 Task: In the  document logo.txt Use the feature 'and check spelling and grammer' Change font style of header to '27' Select the body of letter and change paragraph spacing to  Double
Action: Mouse moved to (297, 316)
Screenshot: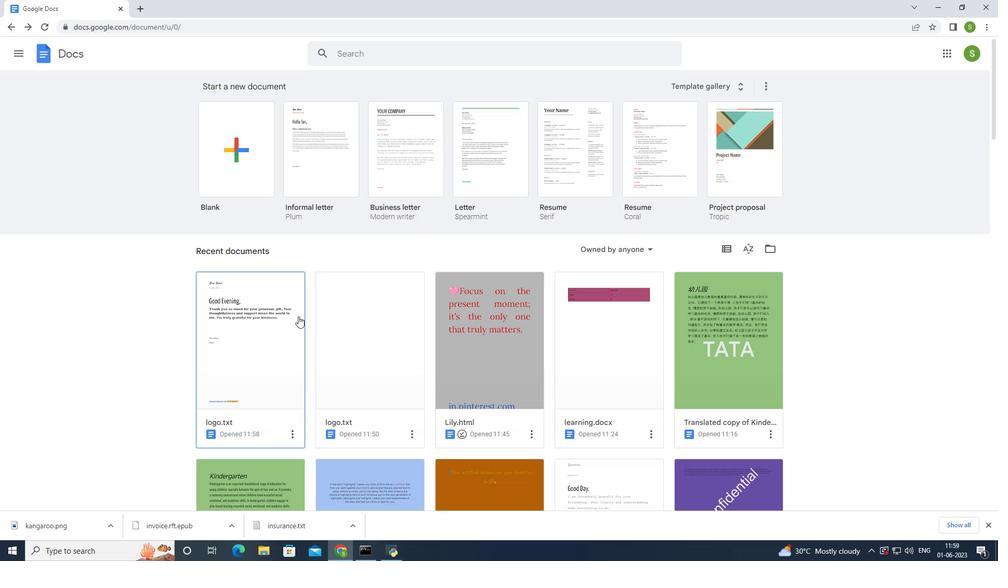 
Action: Mouse pressed left at (297, 316)
Screenshot: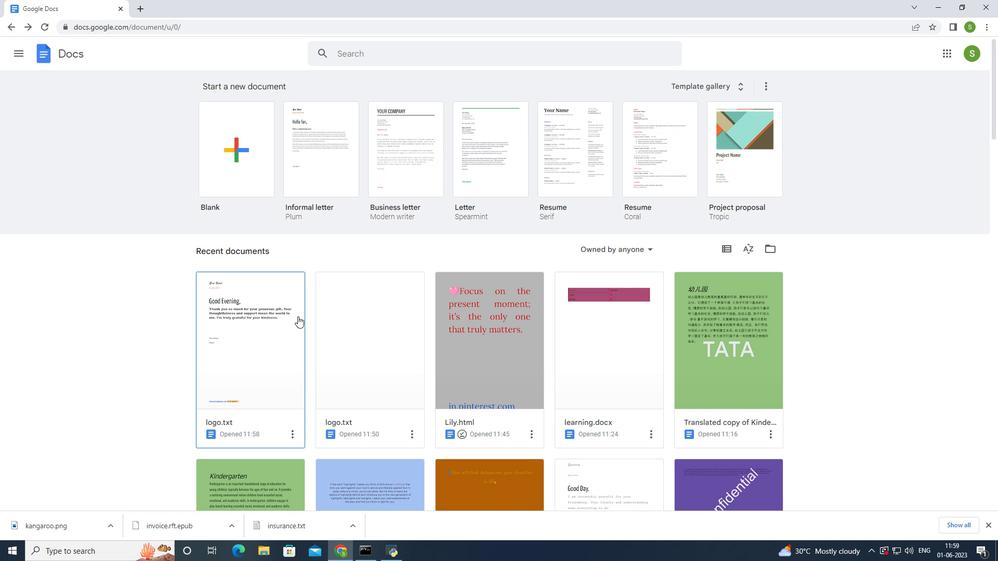 
Action: Mouse moved to (175, 63)
Screenshot: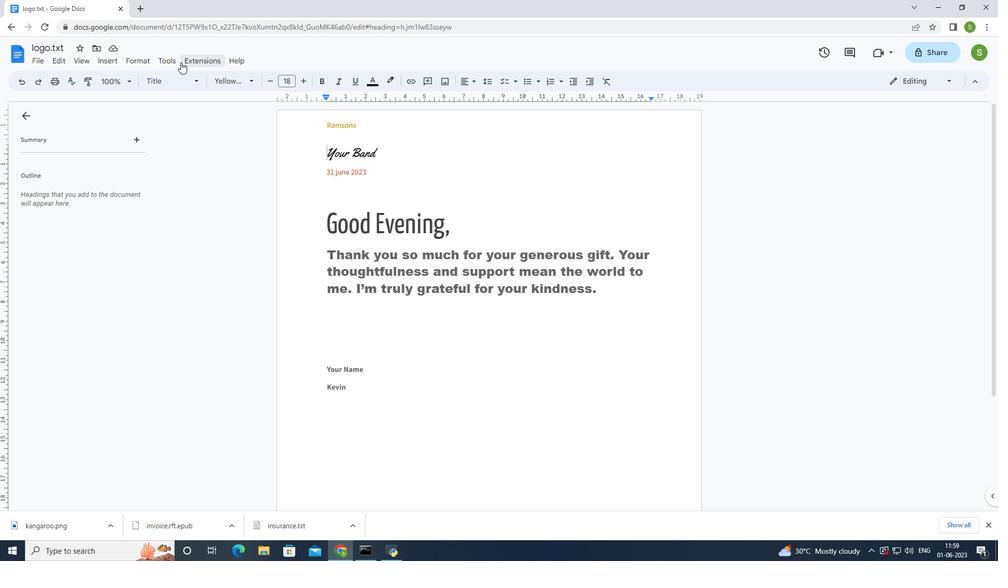 
Action: Mouse pressed left at (175, 63)
Screenshot: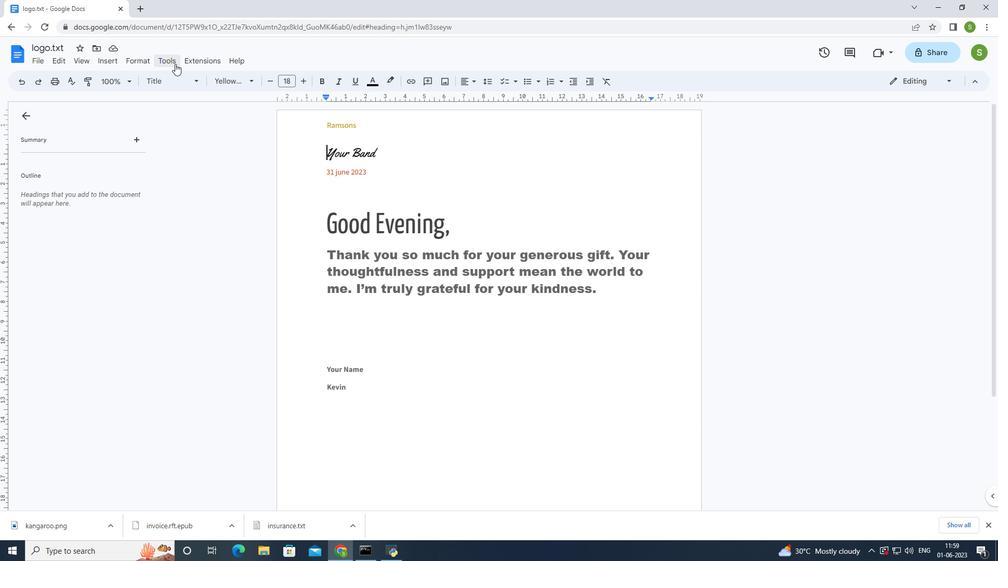 
Action: Mouse moved to (177, 76)
Screenshot: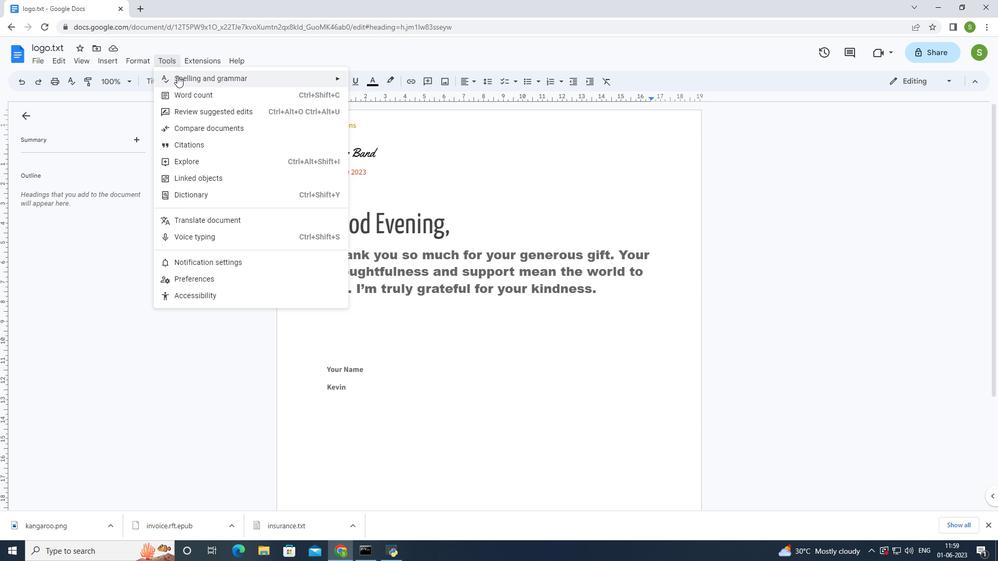 
Action: Mouse pressed left at (177, 76)
Screenshot: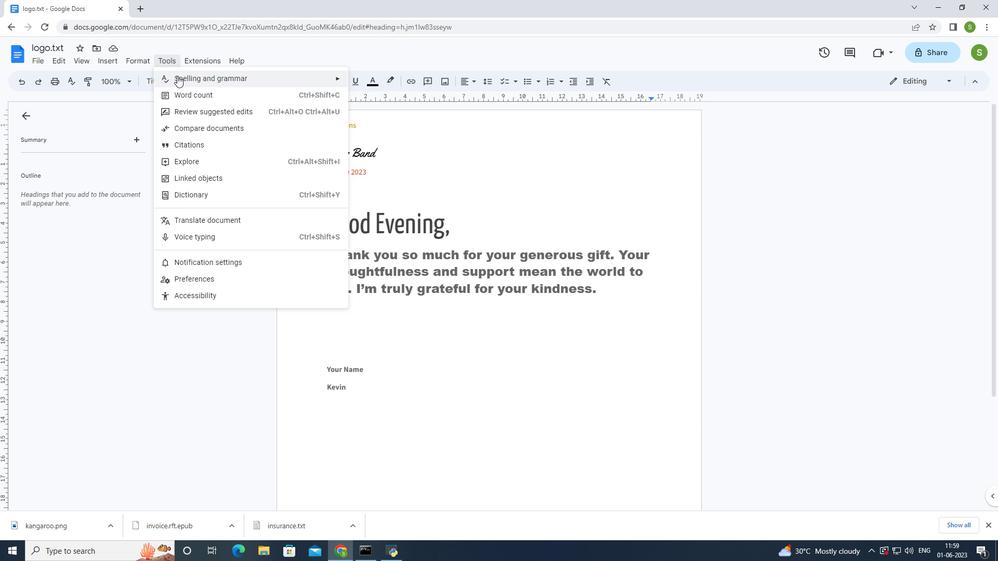 
Action: Mouse moved to (402, 82)
Screenshot: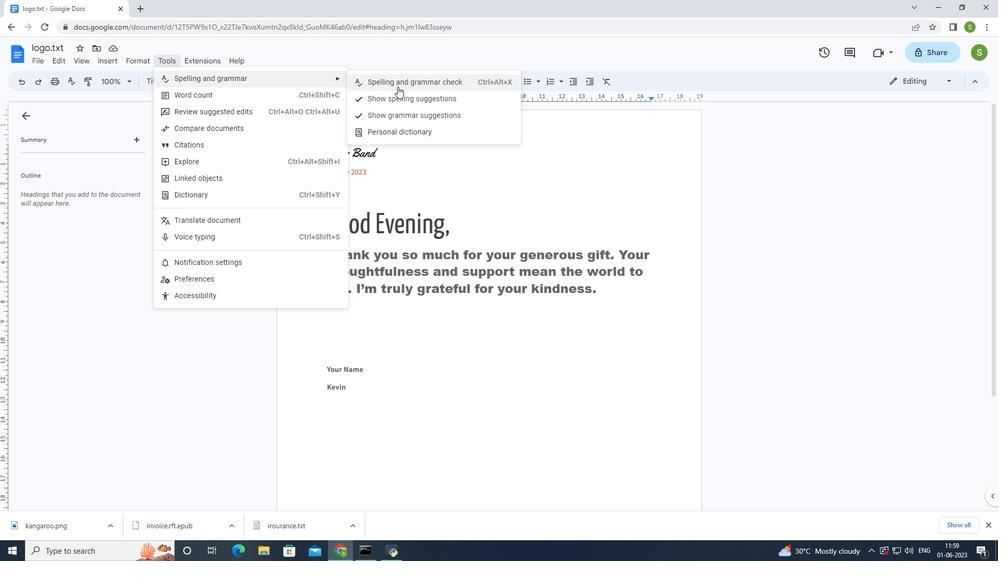 
Action: Mouse pressed left at (402, 82)
Screenshot: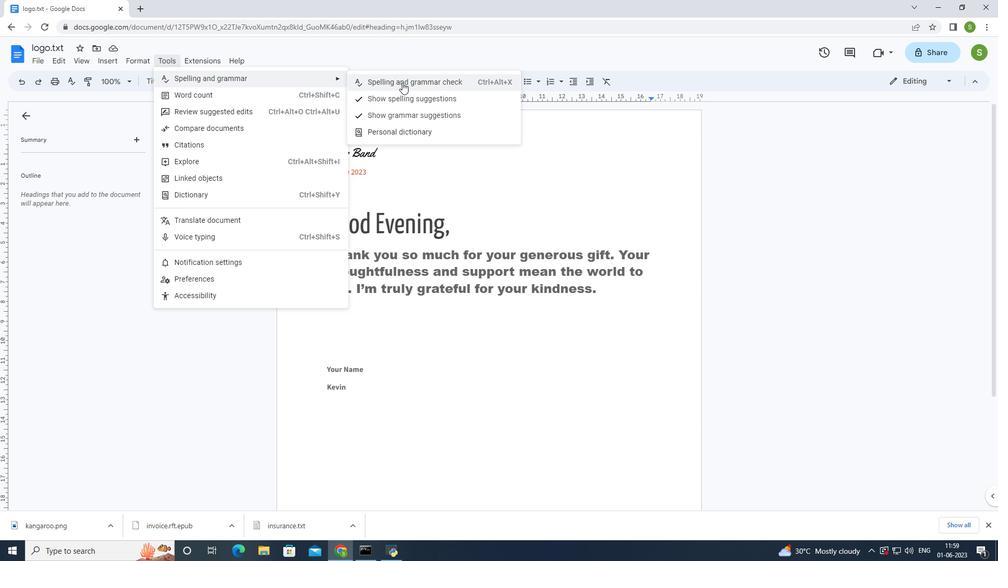 
Action: Mouse moved to (60, 47)
Screenshot: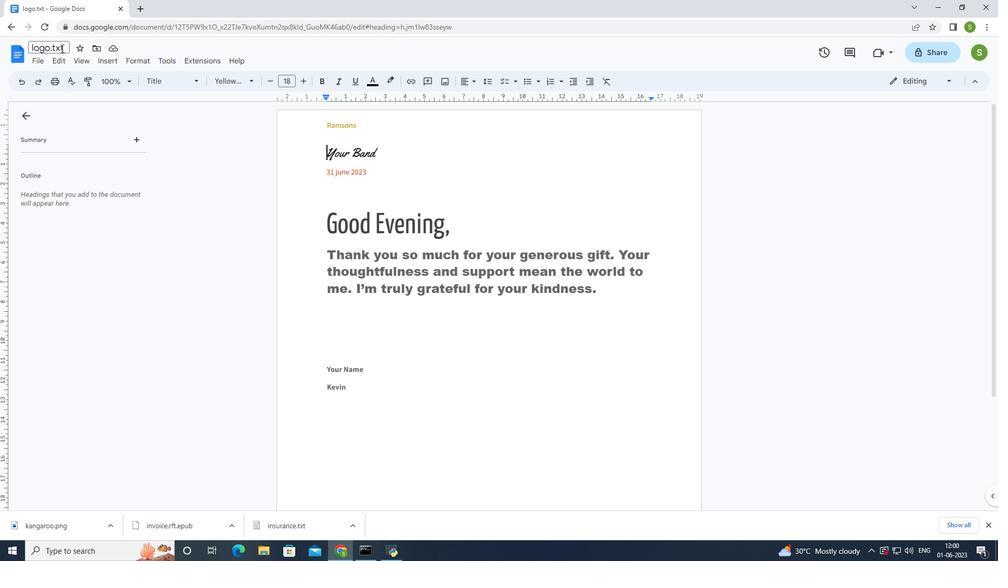 
Action: Mouse pressed left at (60, 47)
Screenshot: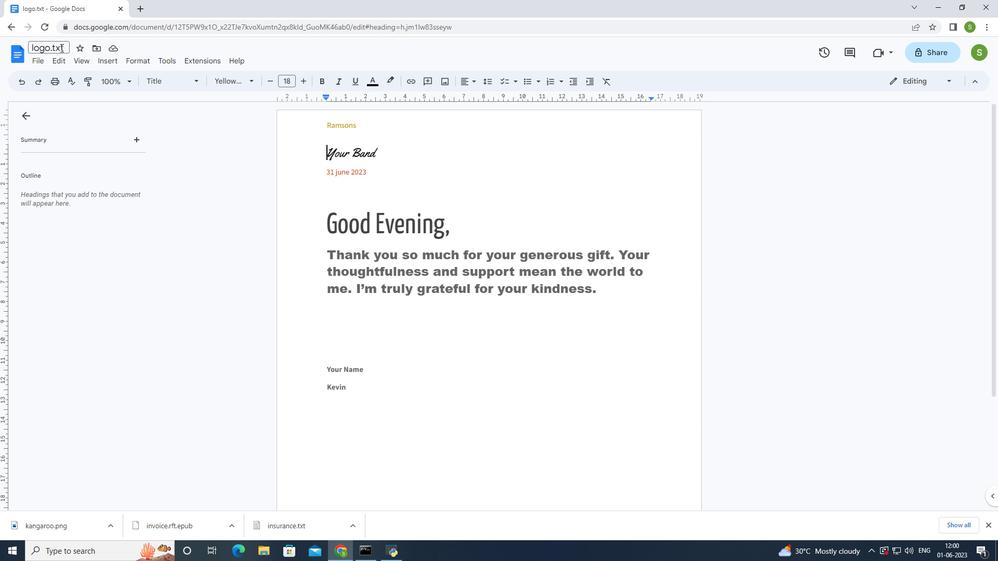 
Action: Mouse moved to (482, 206)
Screenshot: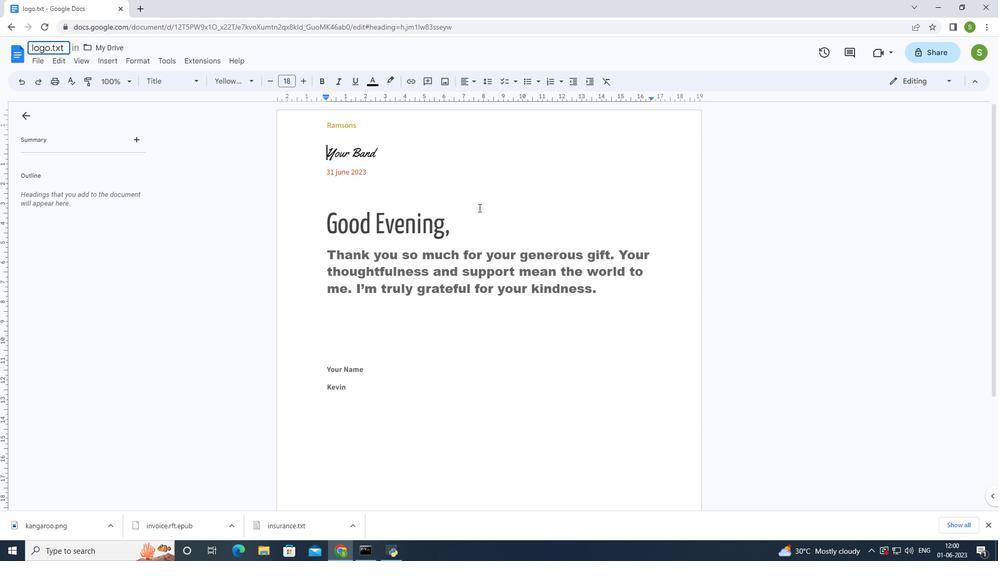 
Action: Mouse pressed left at (482, 206)
Screenshot: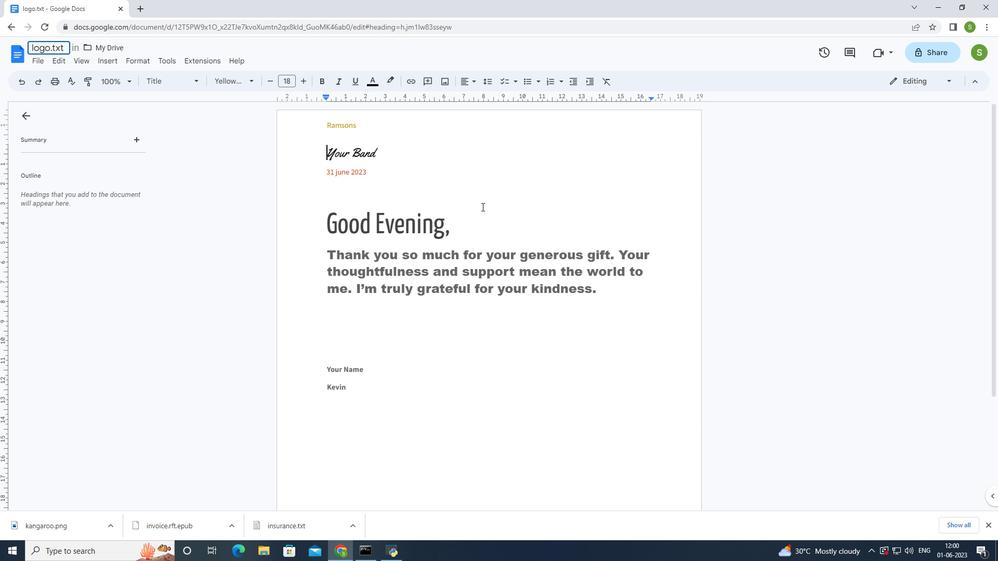 
Action: Mouse moved to (356, 122)
Screenshot: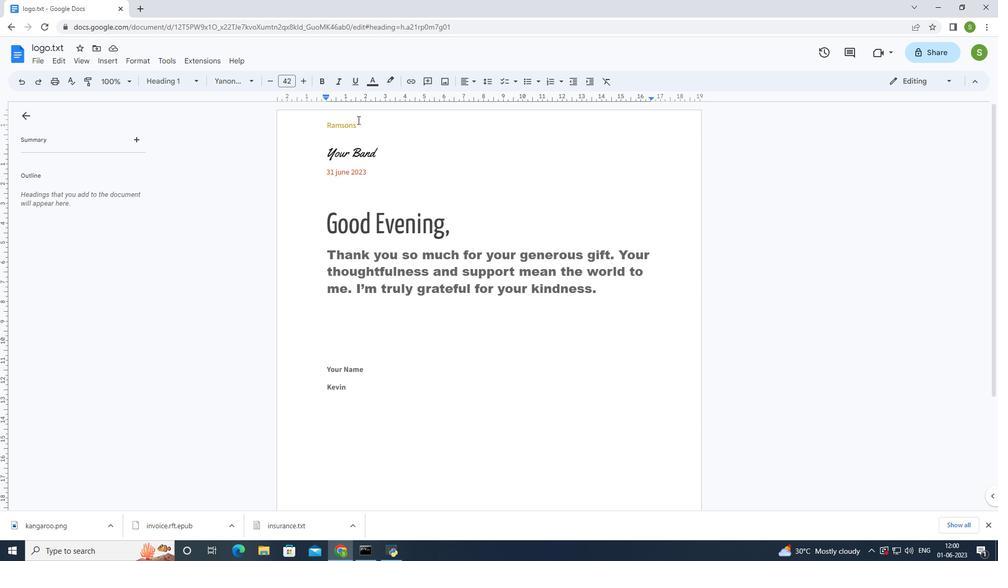 
Action: Mouse pressed left at (356, 122)
Screenshot: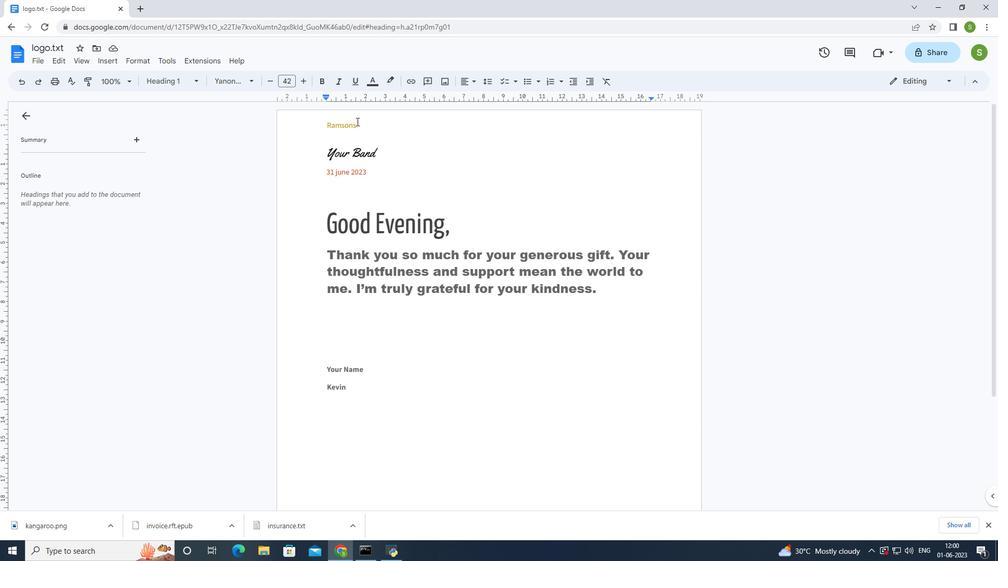 
Action: Mouse moved to (356, 123)
Screenshot: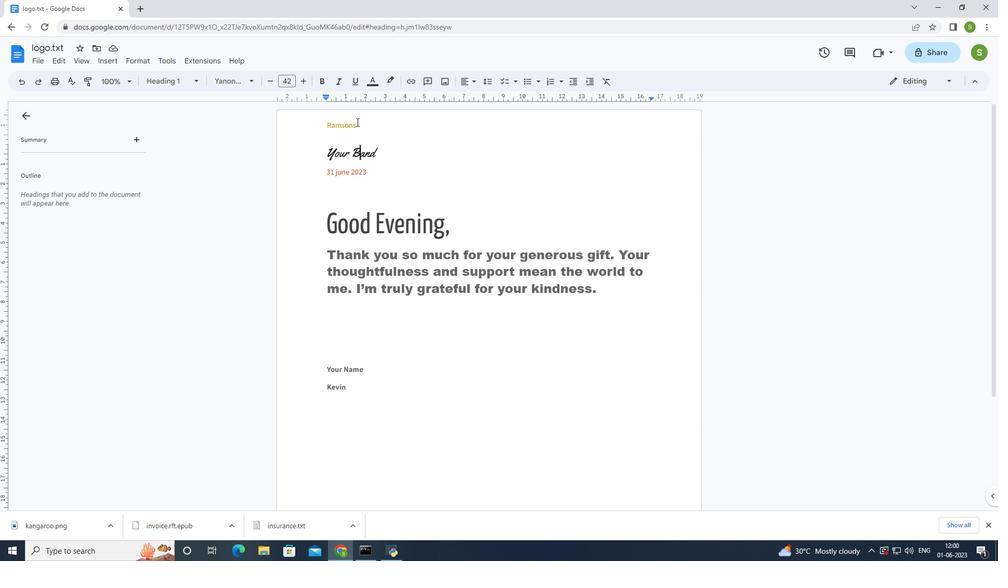 
Action: Mouse pressed left at (356, 123)
Screenshot: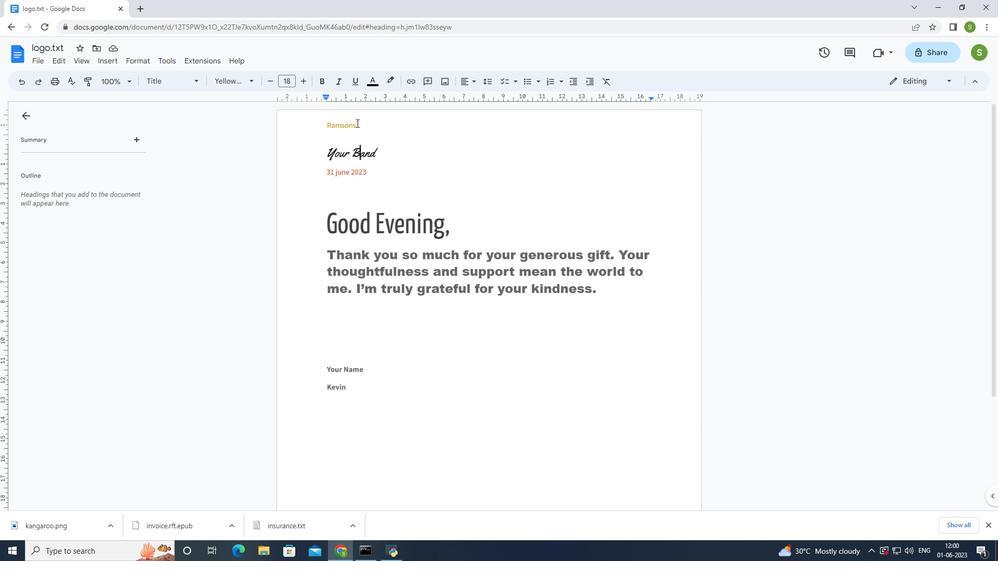 
Action: Mouse pressed left at (356, 123)
Screenshot: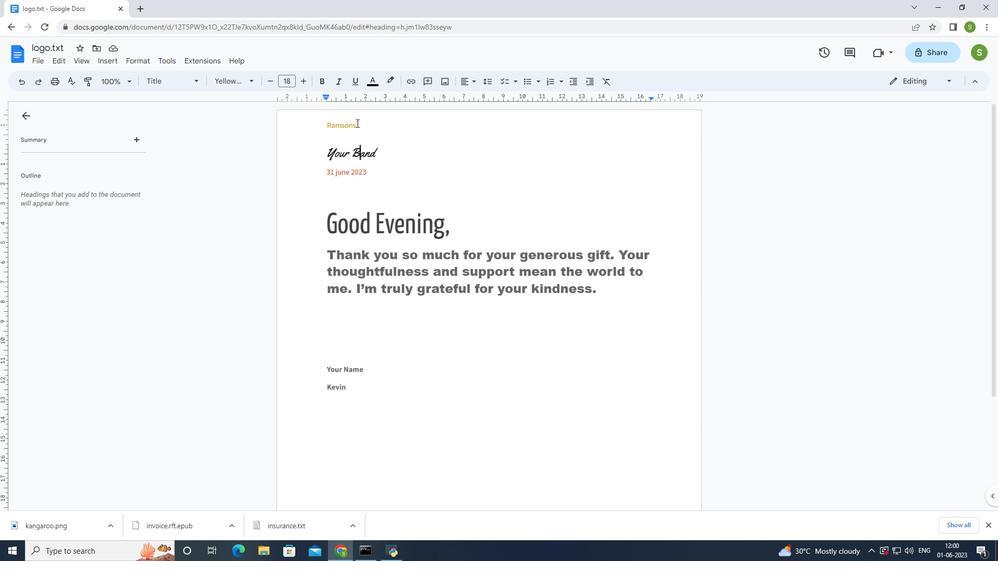 
Action: Mouse pressed left at (356, 123)
Screenshot: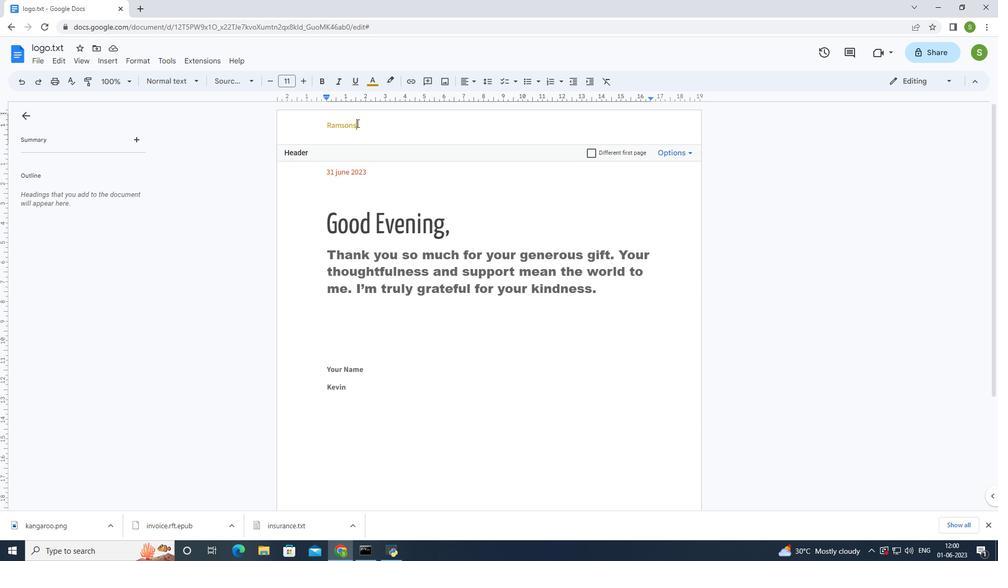 
Action: Mouse moved to (304, 81)
Screenshot: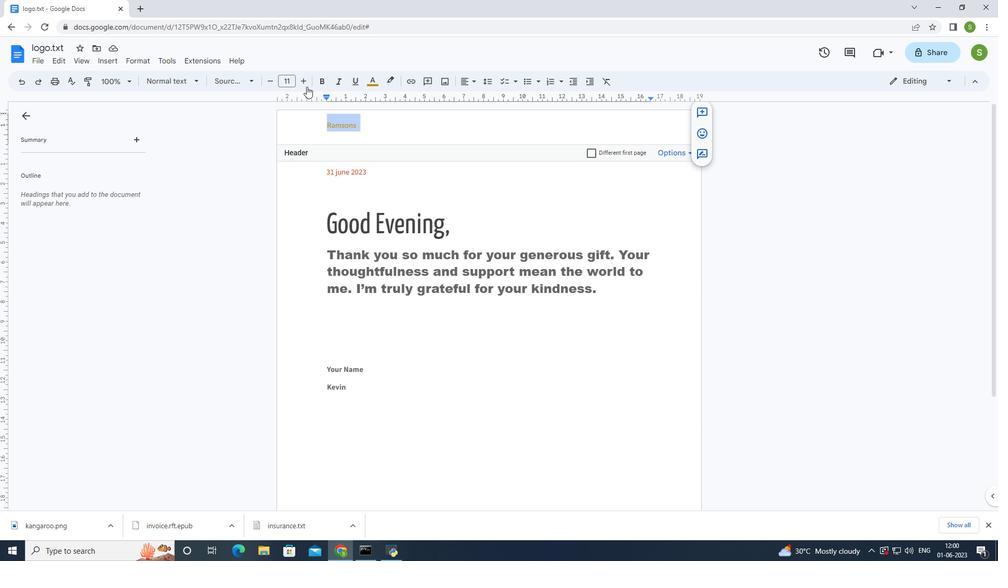 
Action: Mouse pressed left at (304, 81)
Screenshot: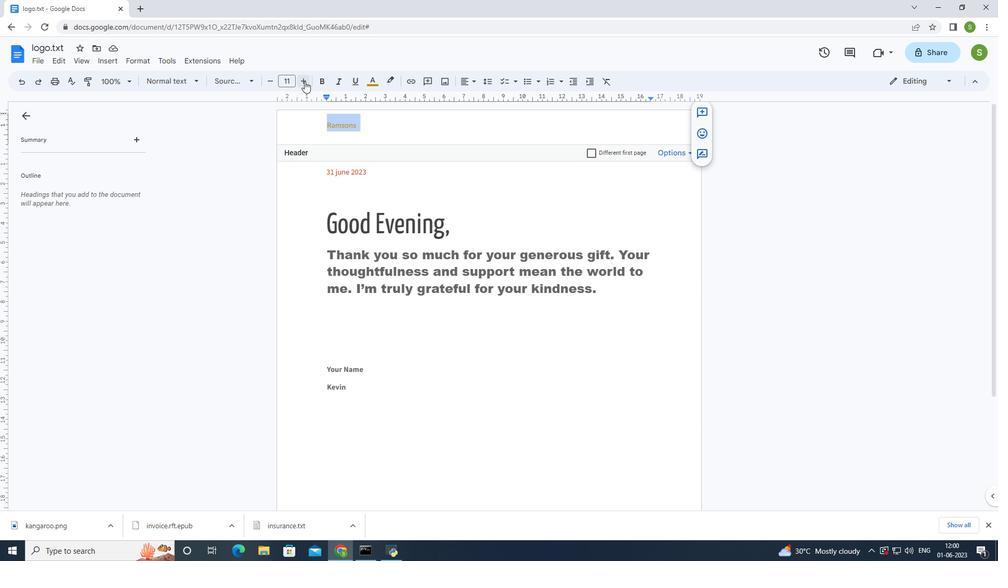 
Action: Mouse pressed left at (304, 81)
Screenshot: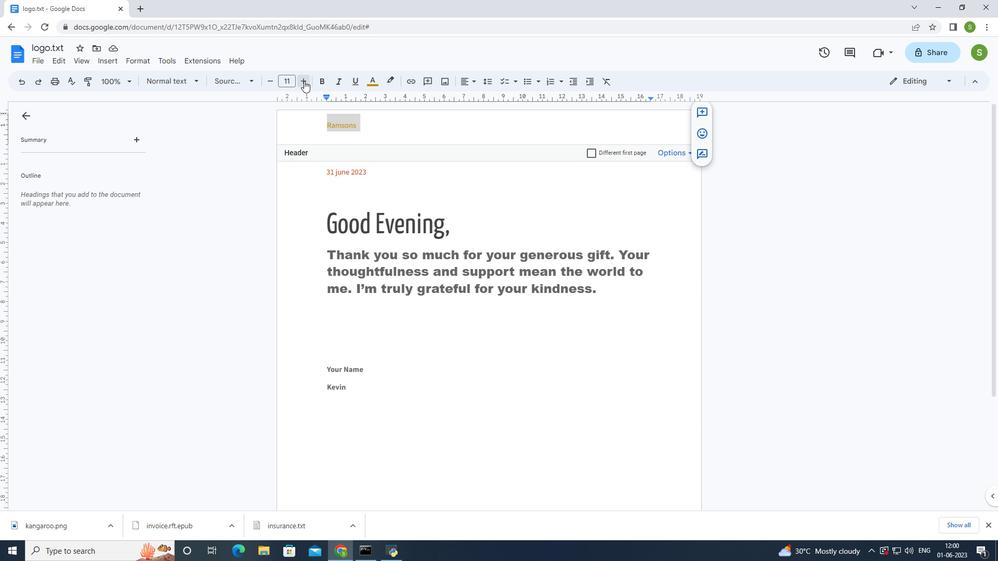 
Action: Mouse pressed left at (304, 81)
Screenshot: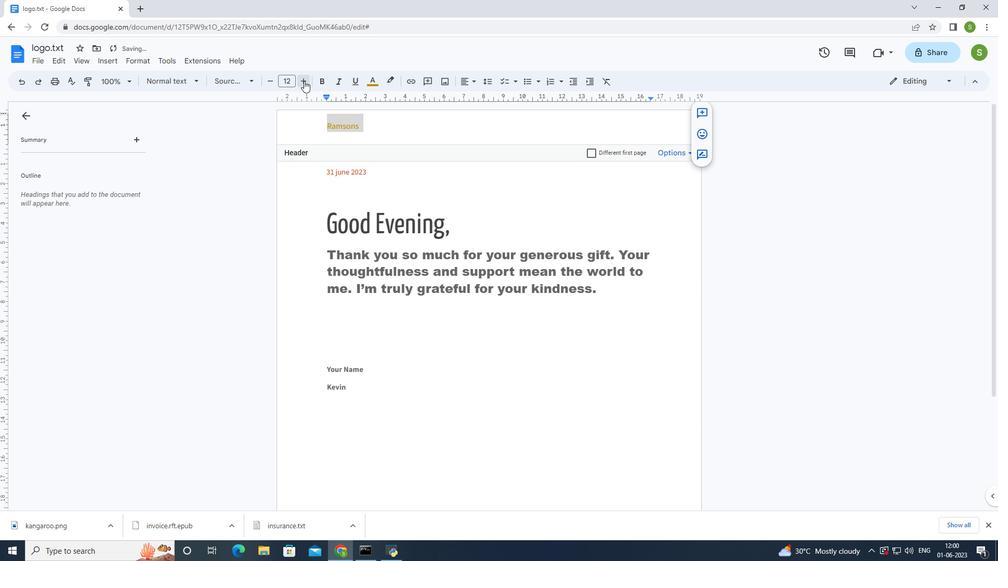 
Action: Mouse pressed left at (304, 81)
Screenshot: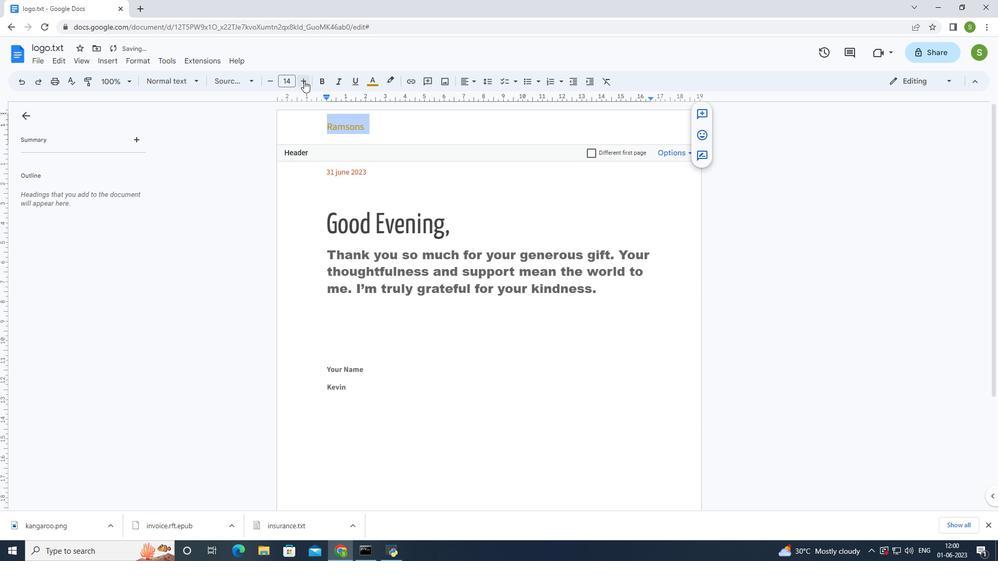 
Action: Mouse pressed left at (304, 81)
Screenshot: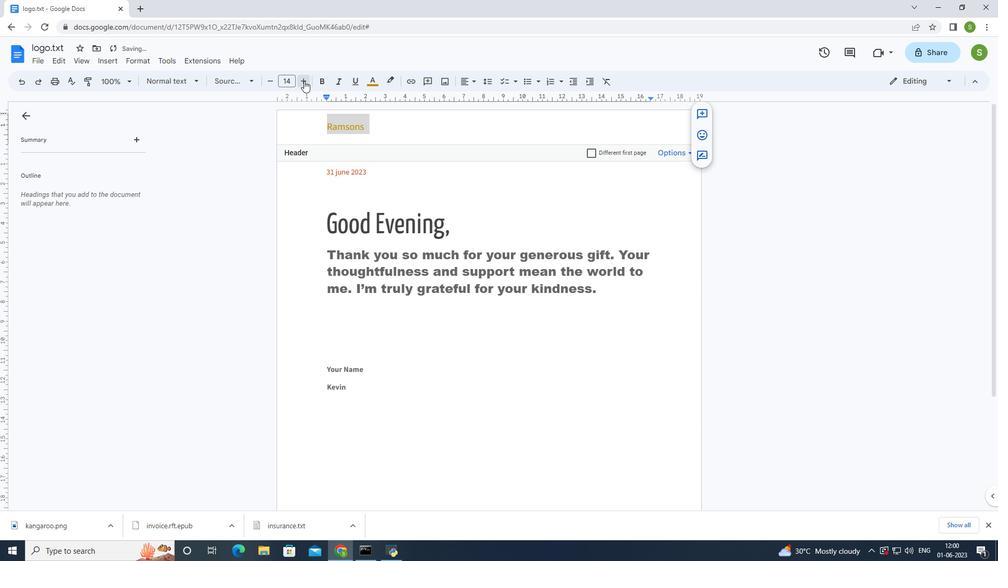 
Action: Mouse pressed left at (304, 81)
Screenshot: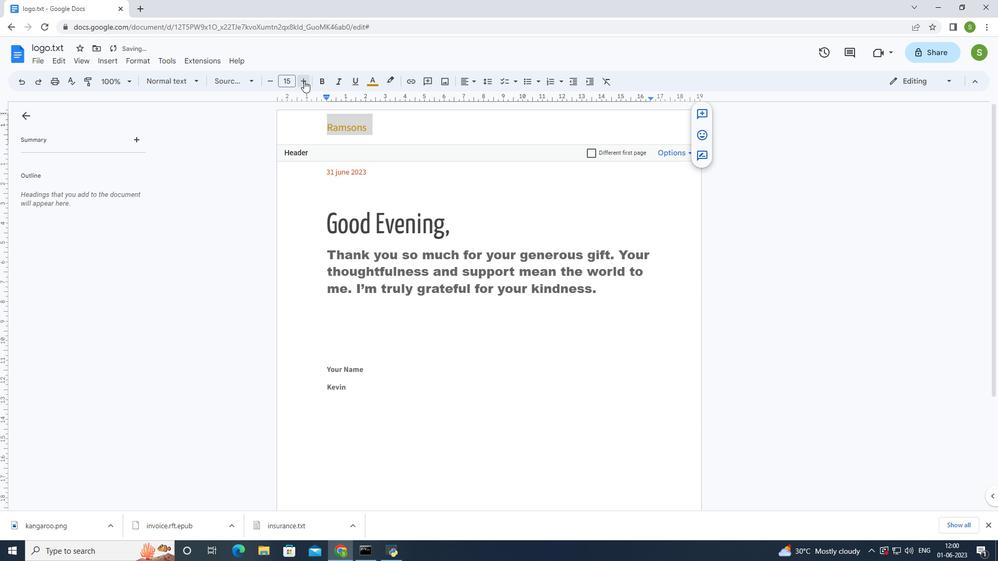 
Action: Mouse pressed left at (304, 81)
Screenshot: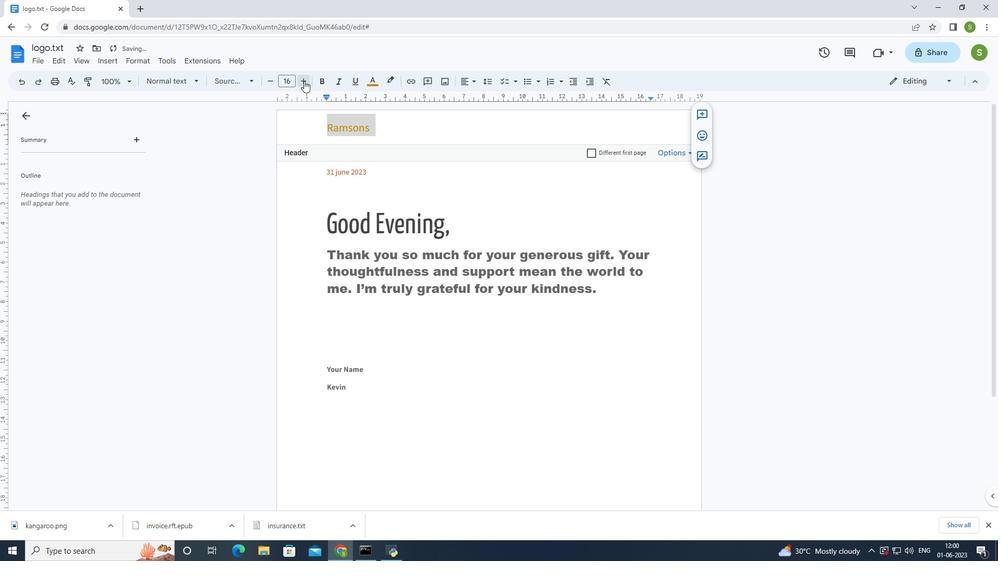 
Action: Mouse pressed left at (304, 81)
Screenshot: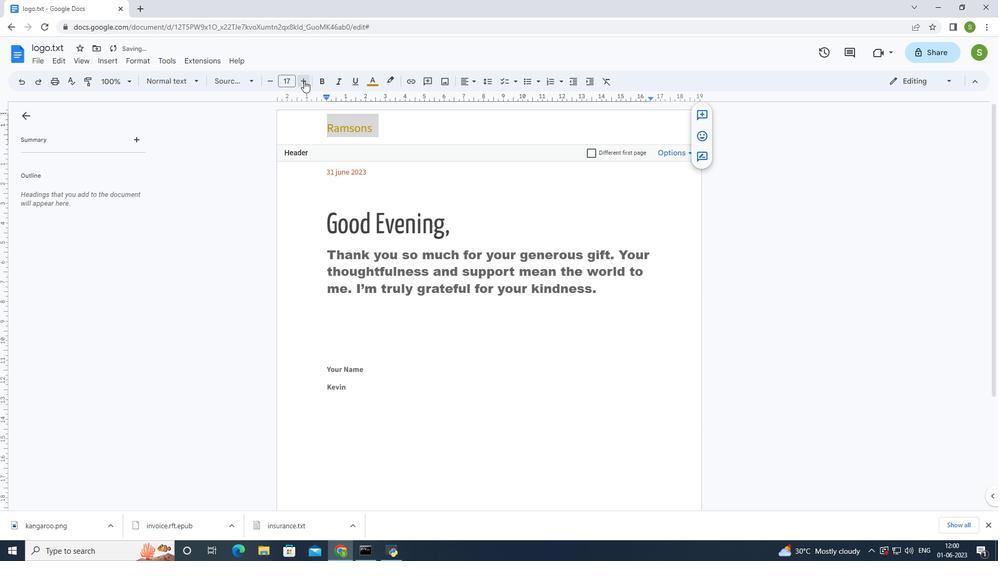 
Action: Mouse pressed left at (304, 81)
Screenshot: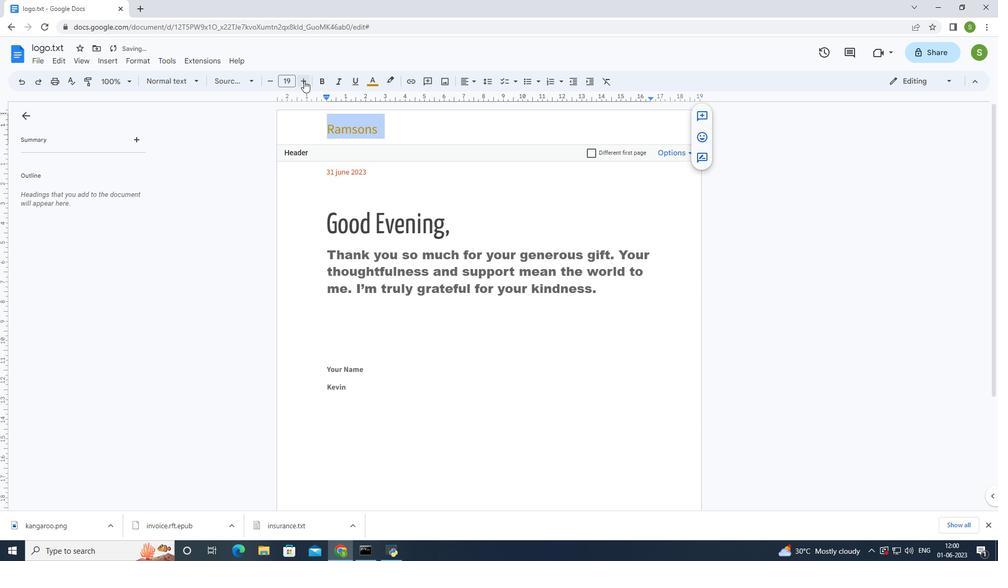 
Action: Mouse moved to (303, 83)
Screenshot: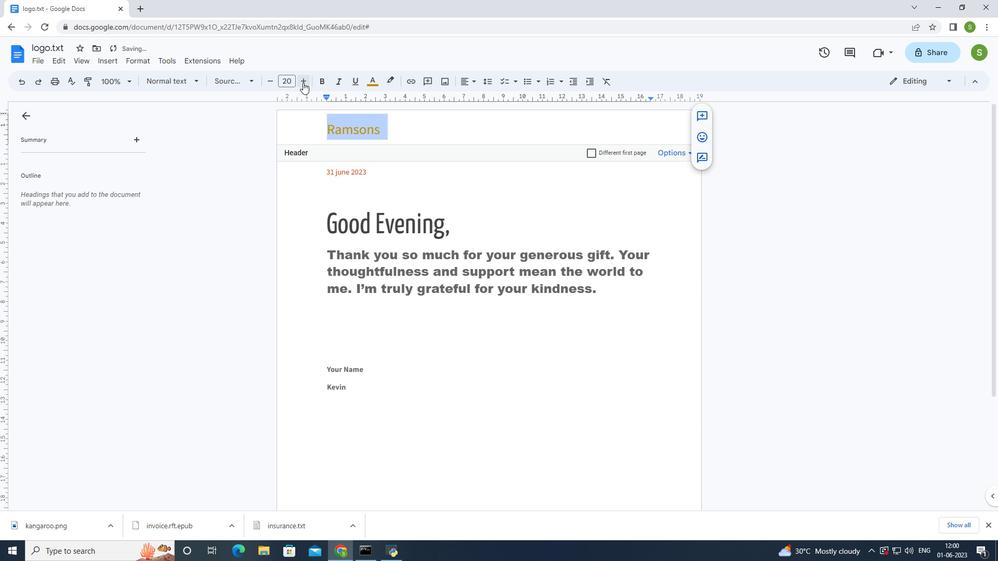 
Action: Mouse pressed left at (303, 83)
Screenshot: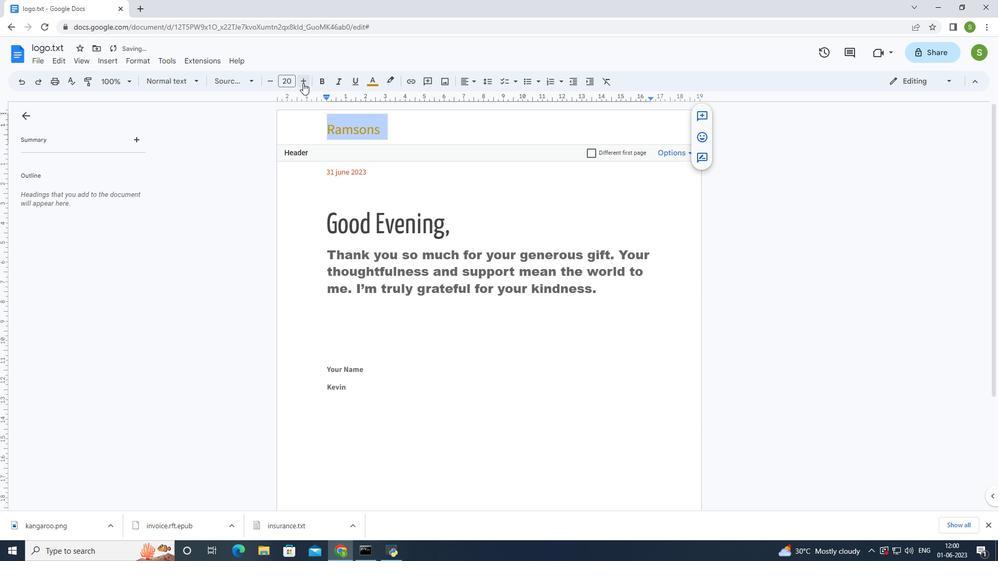 
Action: Mouse pressed left at (303, 83)
Screenshot: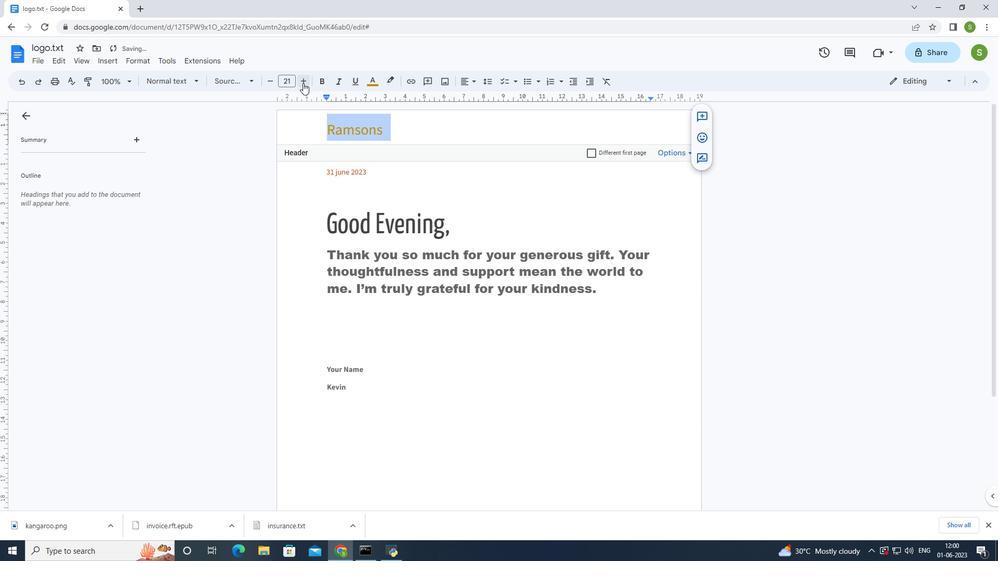 
Action: Mouse pressed left at (303, 83)
Screenshot: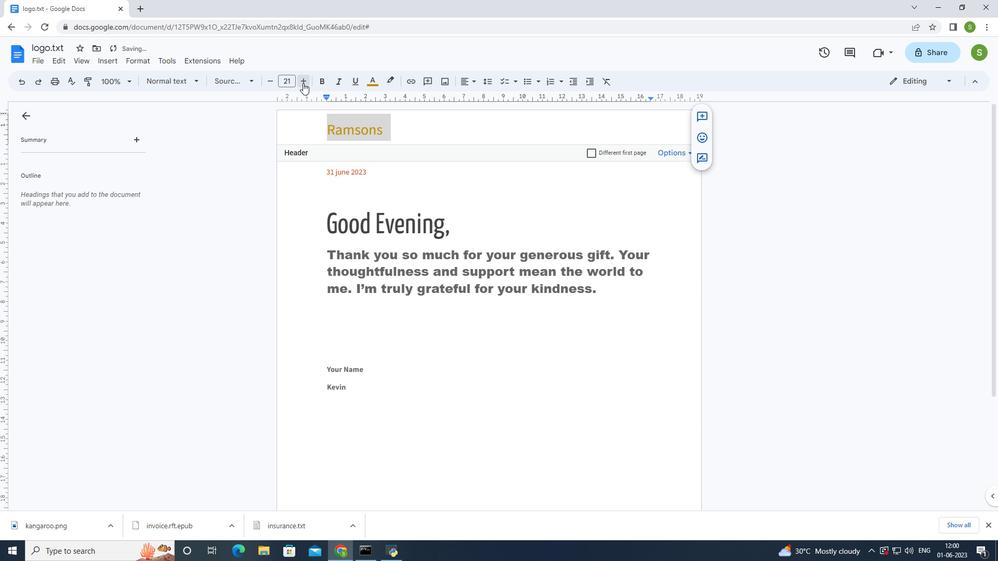 
Action: Mouse pressed left at (303, 83)
Screenshot: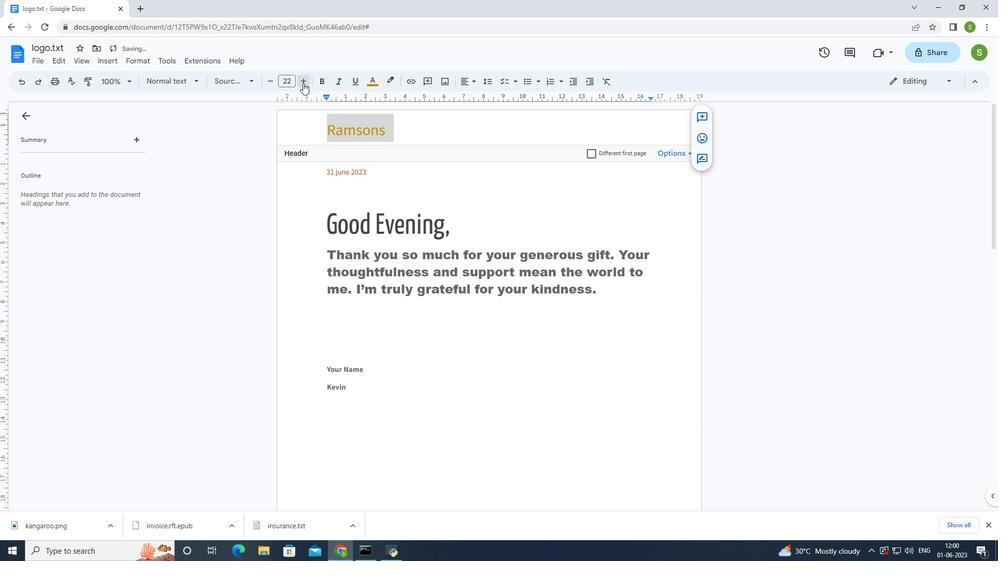 
Action: Mouse pressed left at (303, 83)
Screenshot: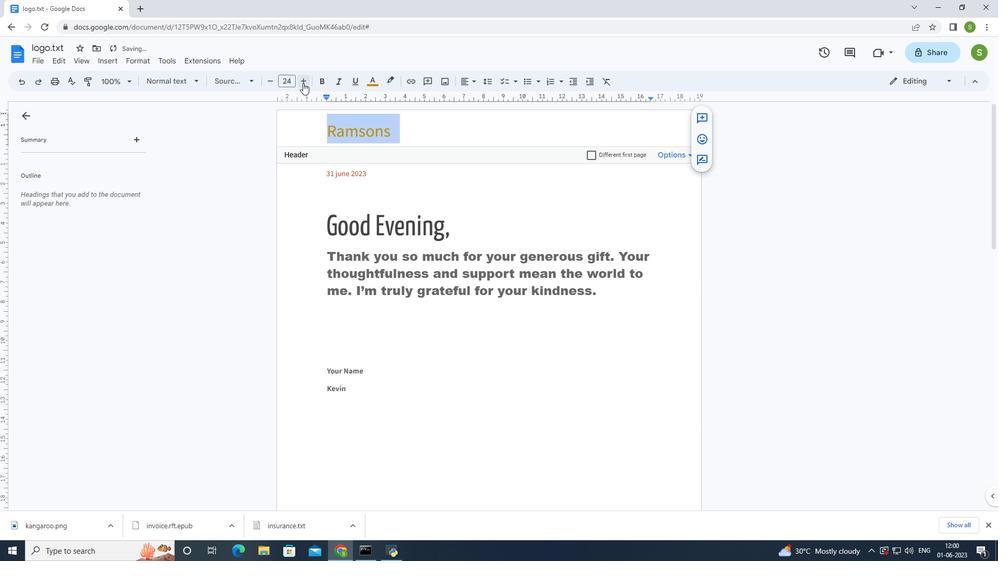 
Action: Mouse pressed left at (303, 83)
Screenshot: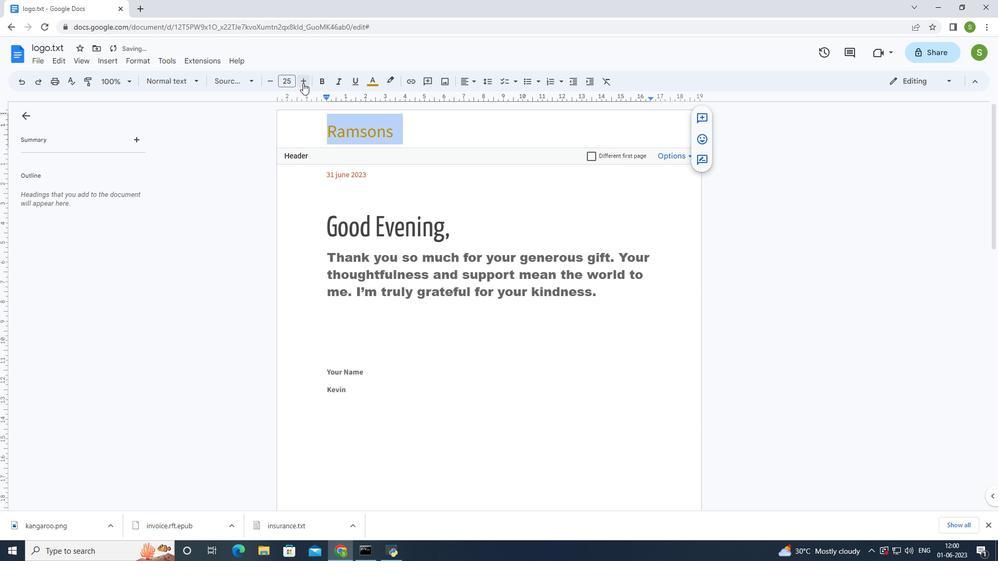 
Action: Mouse pressed left at (303, 83)
Screenshot: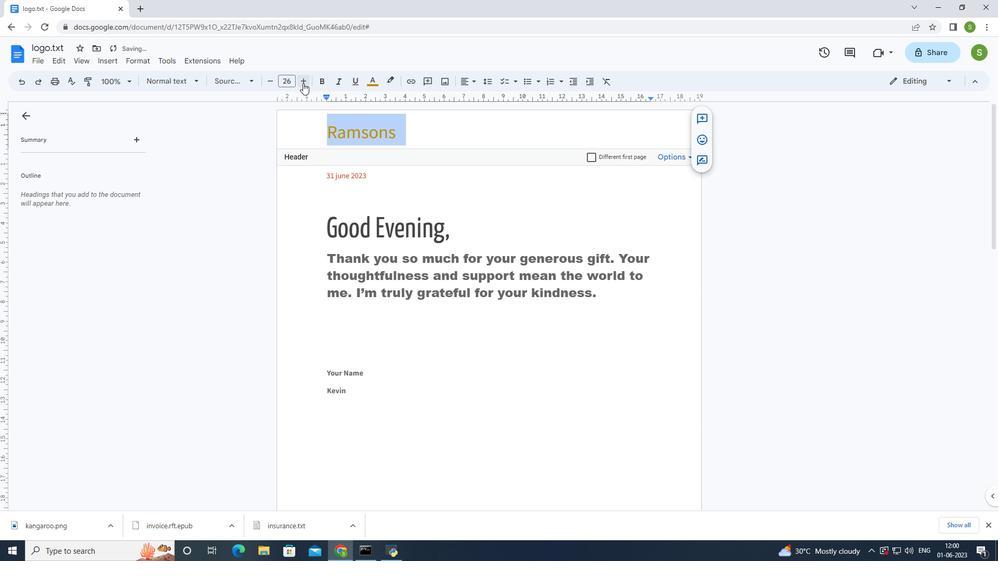 
Action: Mouse moved to (404, 333)
Screenshot: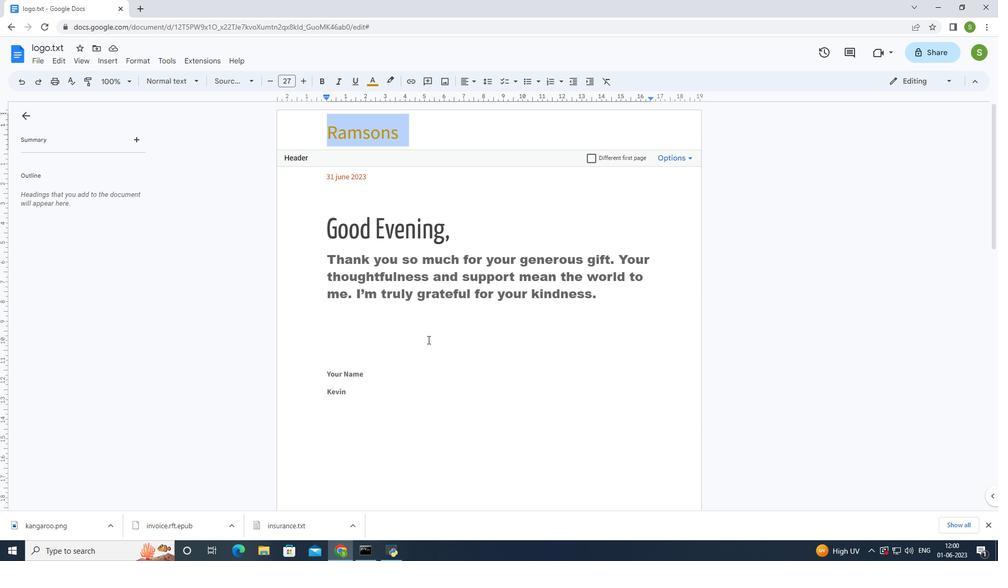 
Action: Mouse pressed left at (404, 333)
Screenshot: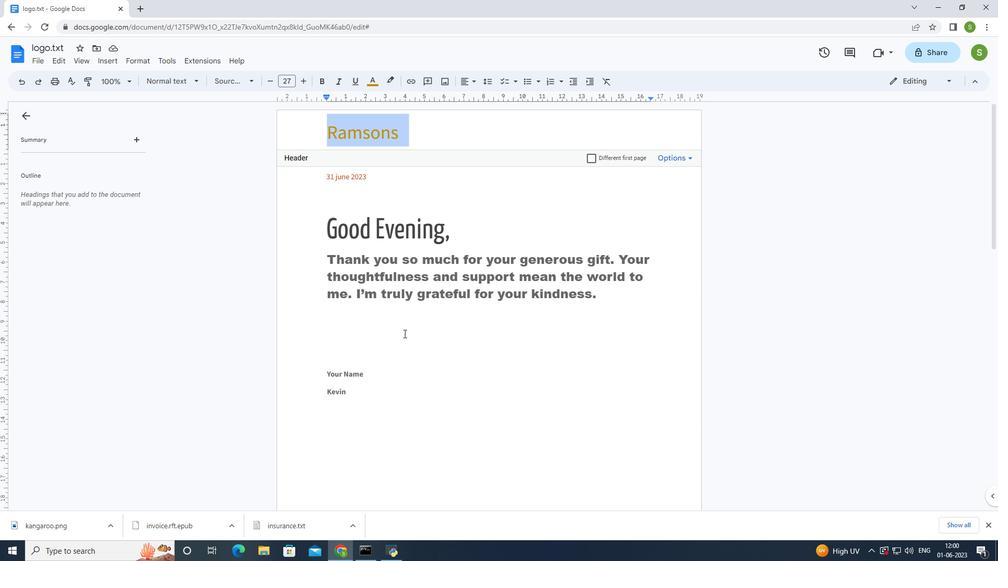 
Action: Mouse moved to (324, 252)
Screenshot: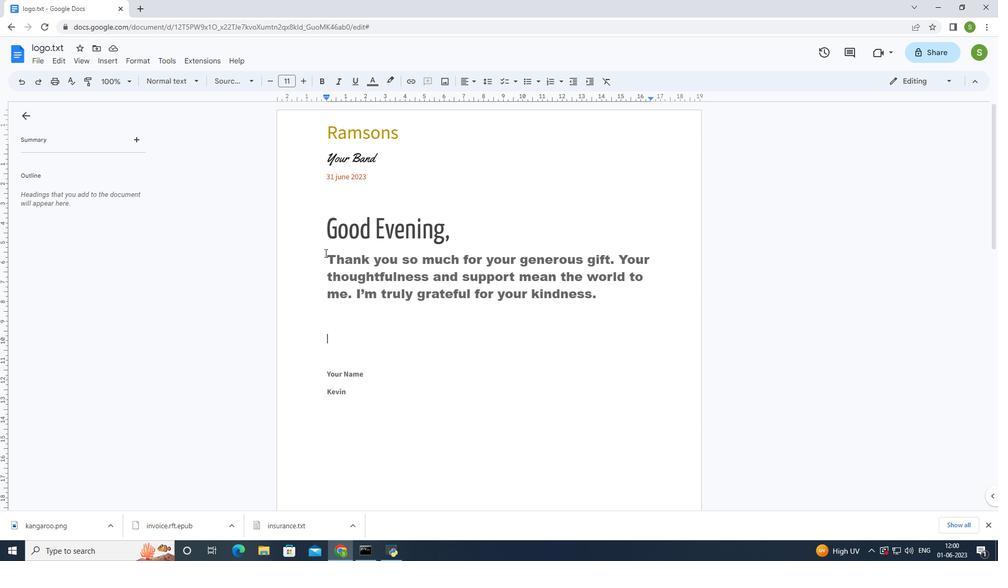 
Action: Mouse pressed left at (324, 252)
Screenshot: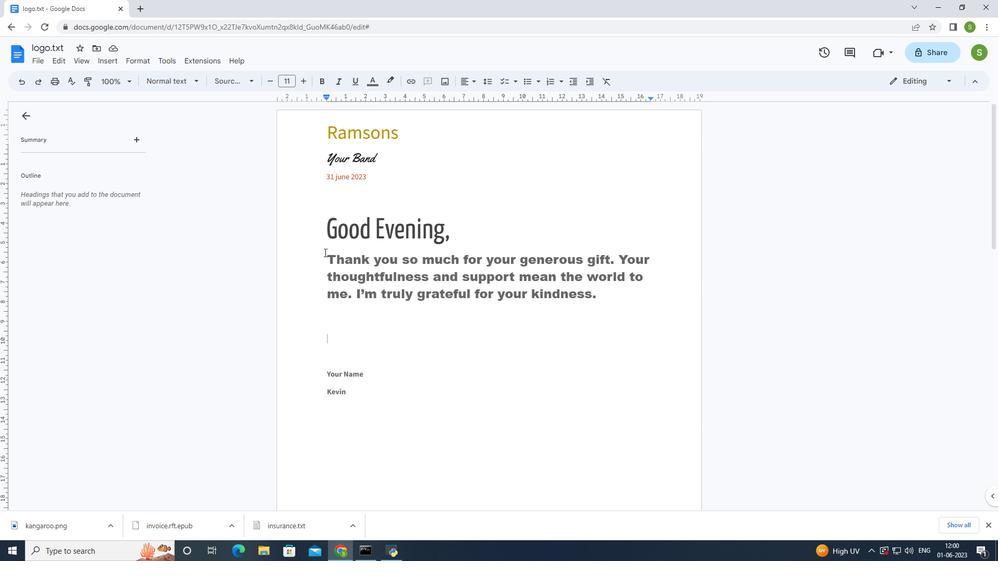 
Action: Mouse moved to (487, 85)
Screenshot: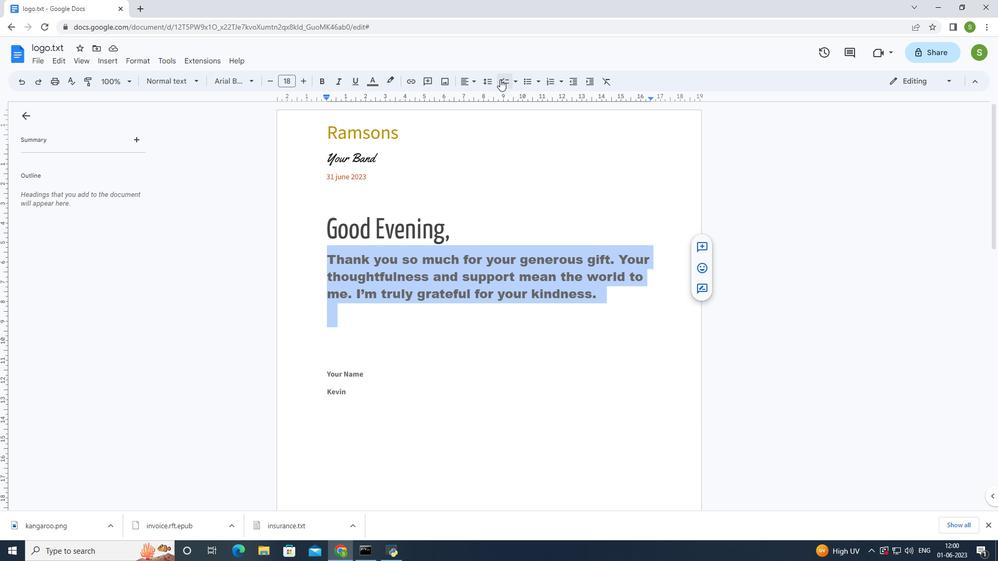 
Action: Mouse pressed left at (487, 85)
Screenshot: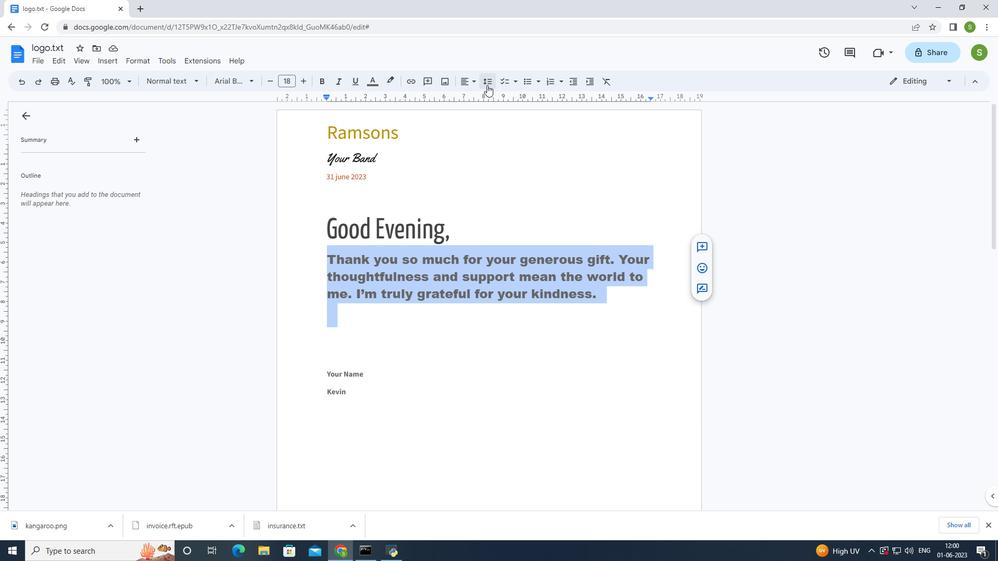 
Action: Mouse moved to (508, 148)
Screenshot: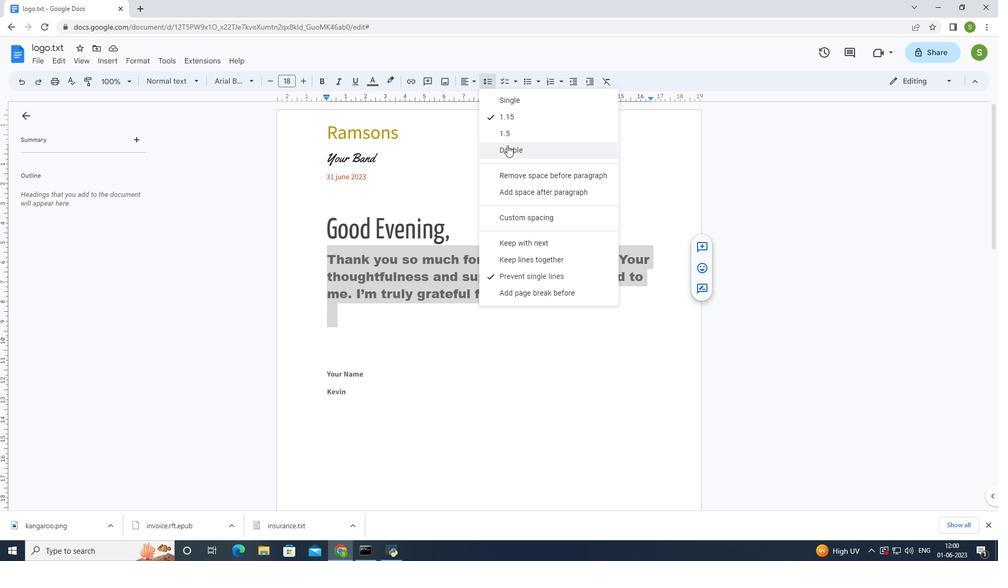 
Action: Mouse pressed left at (508, 148)
Screenshot: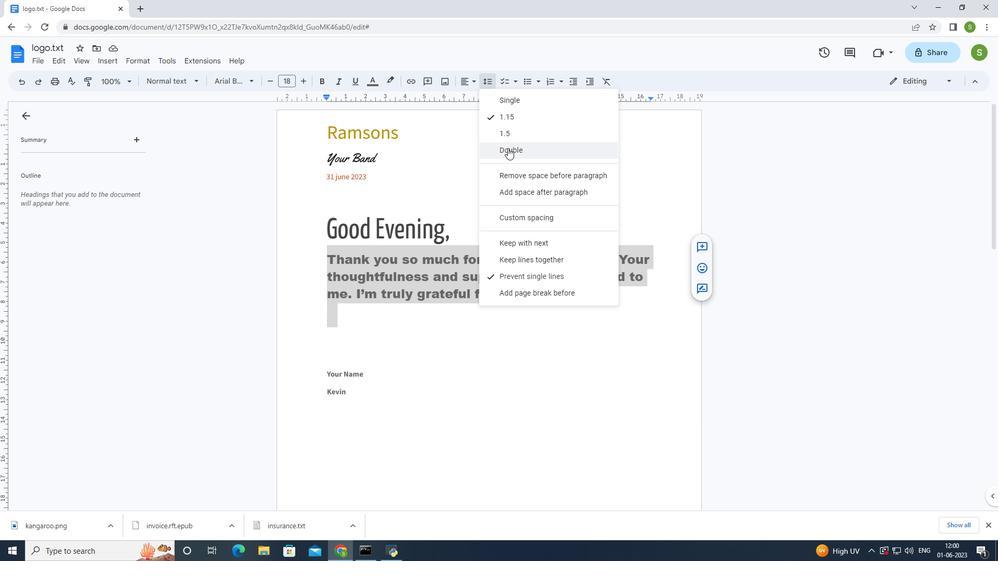 
Action: Mouse moved to (533, 391)
Screenshot: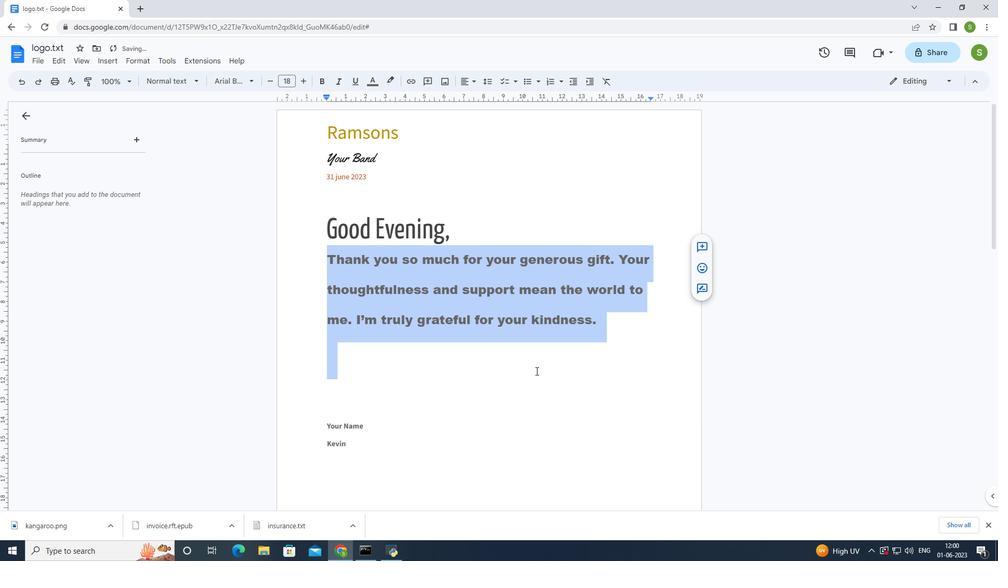 
Action: Mouse pressed left at (533, 391)
Screenshot: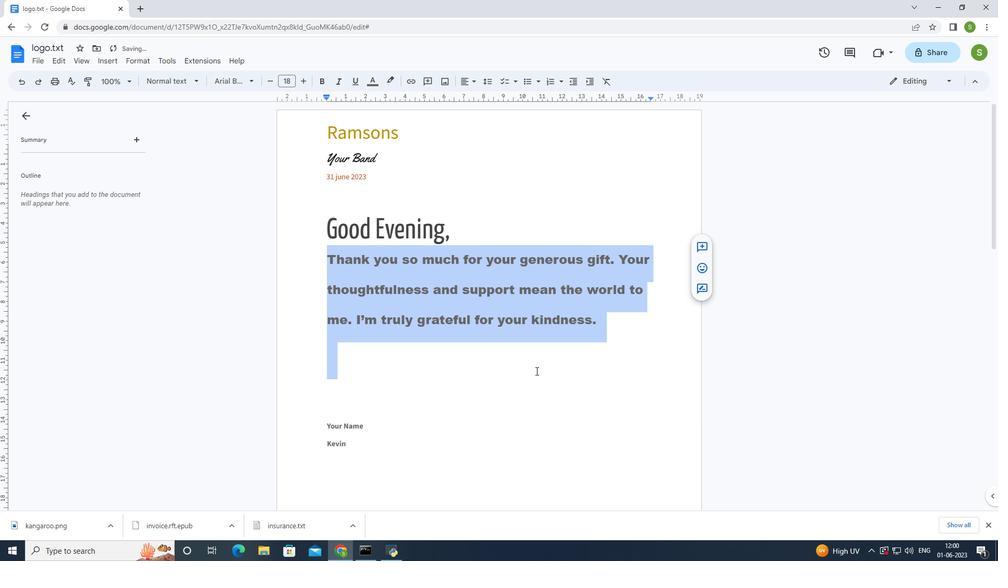
Action: Mouse moved to (520, 374)
Screenshot: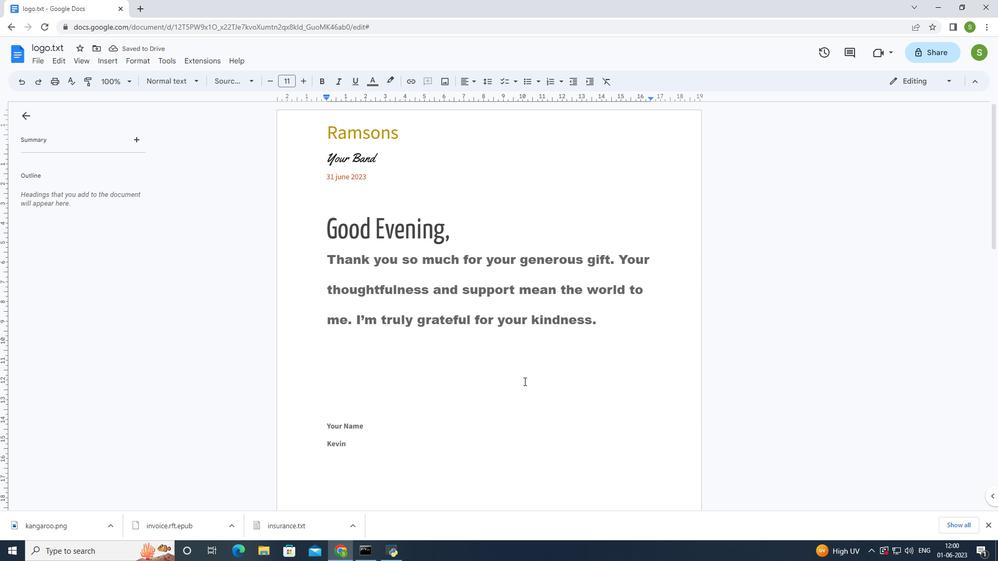 
